 Task: View the SPORTS trailer
Action: Mouse moved to (267, 103)
Screenshot: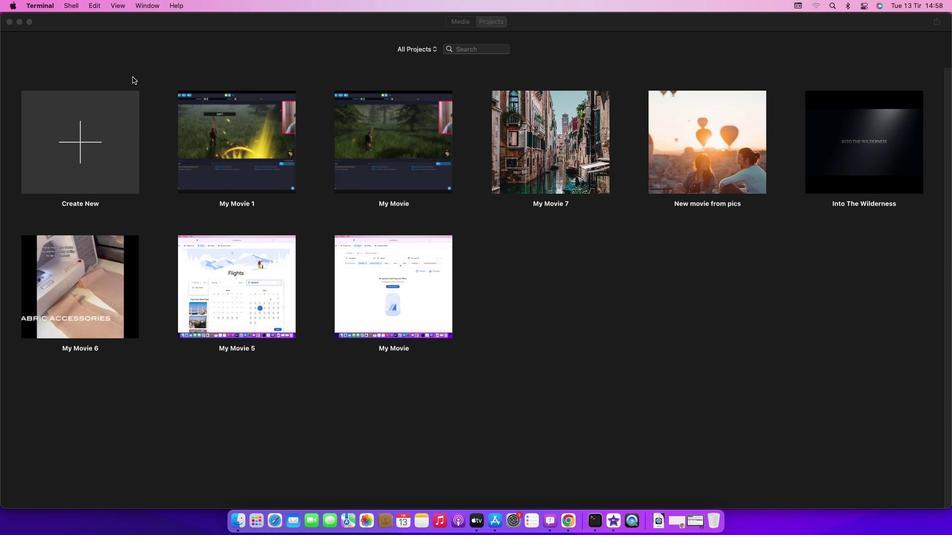 
Action: Mouse pressed left at (267, 103)
Screenshot: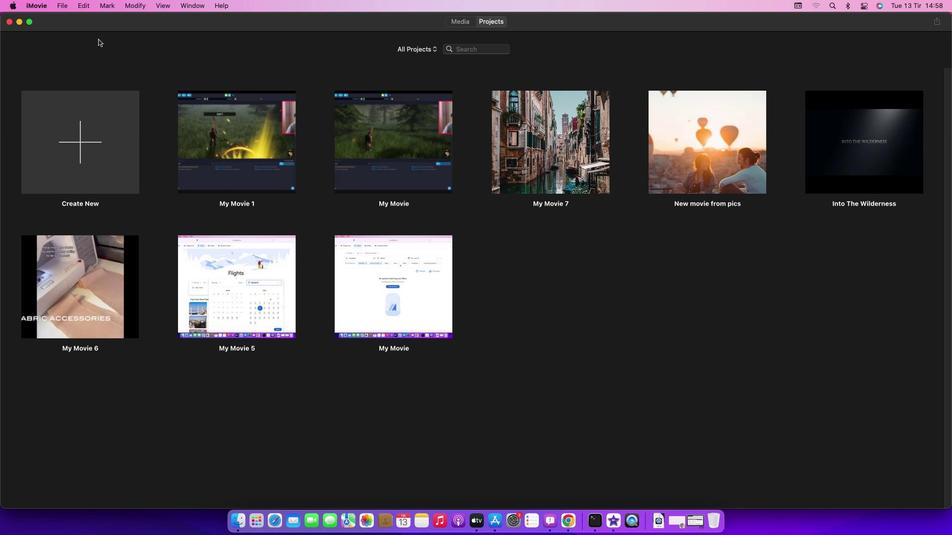 
Action: Mouse moved to (214, 40)
Screenshot: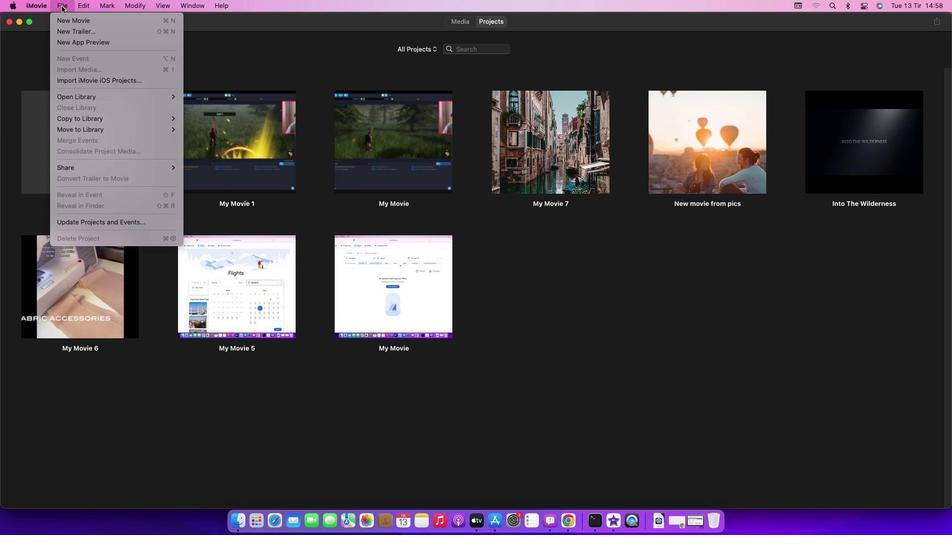 
Action: Mouse pressed left at (214, 40)
Screenshot: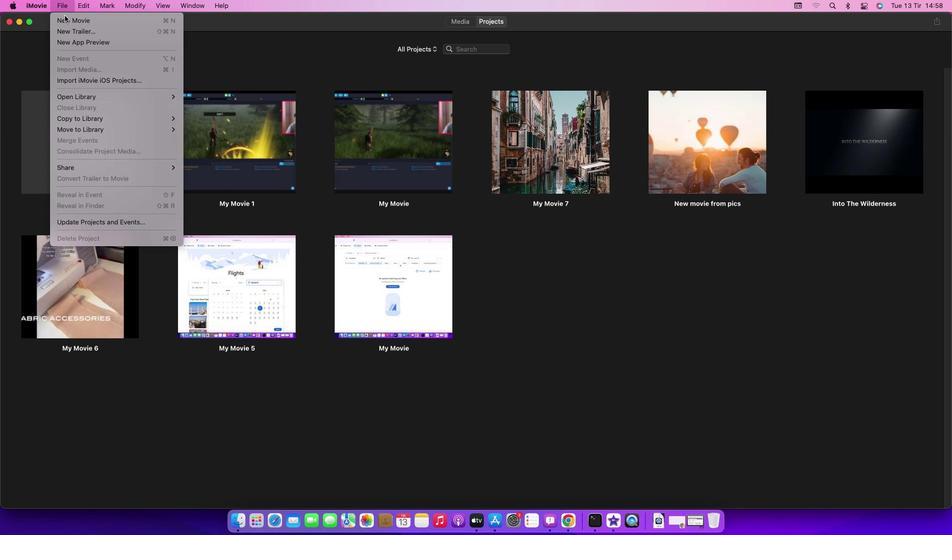 
Action: Mouse moved to (222, 59)
Screenshot: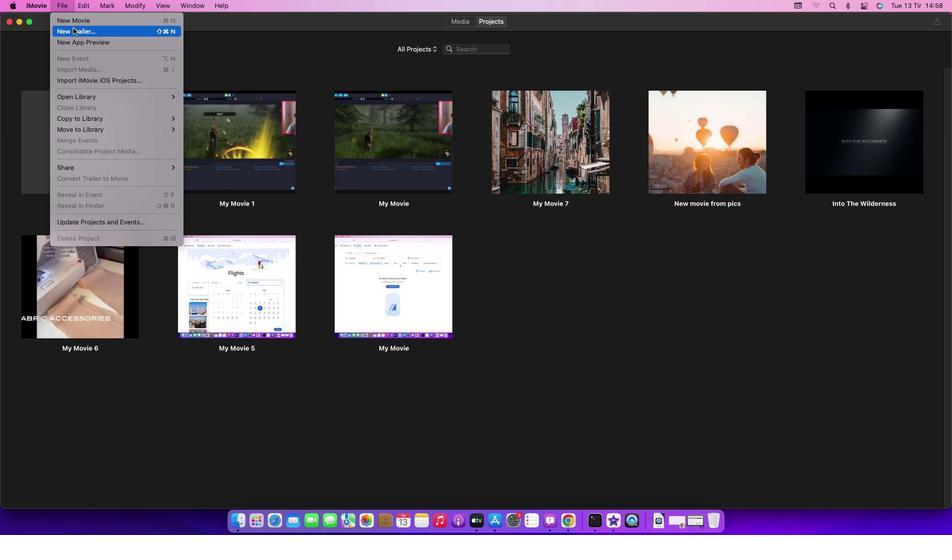 
Action: Mouse pressed left at (222, 59)
Screenshot: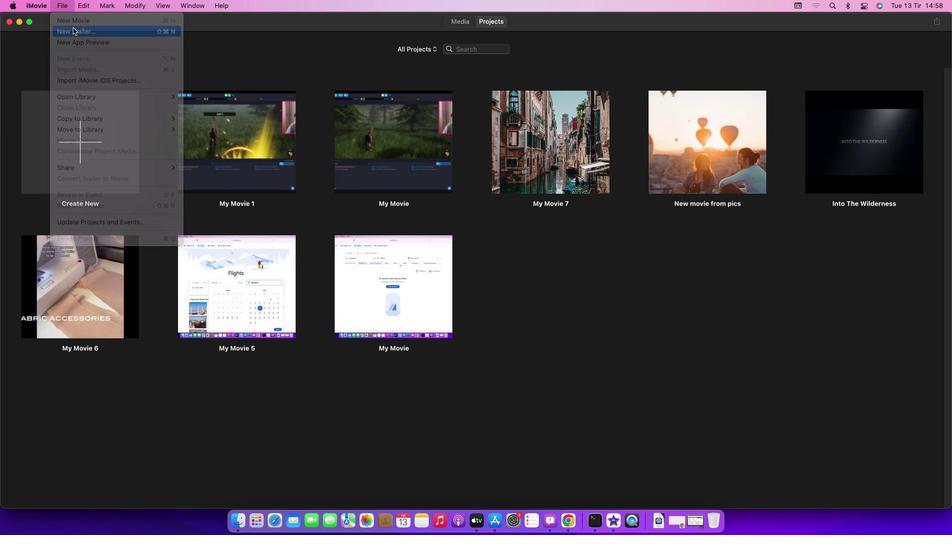 
Action: Mouse moved to (601, 282)
Screenshot: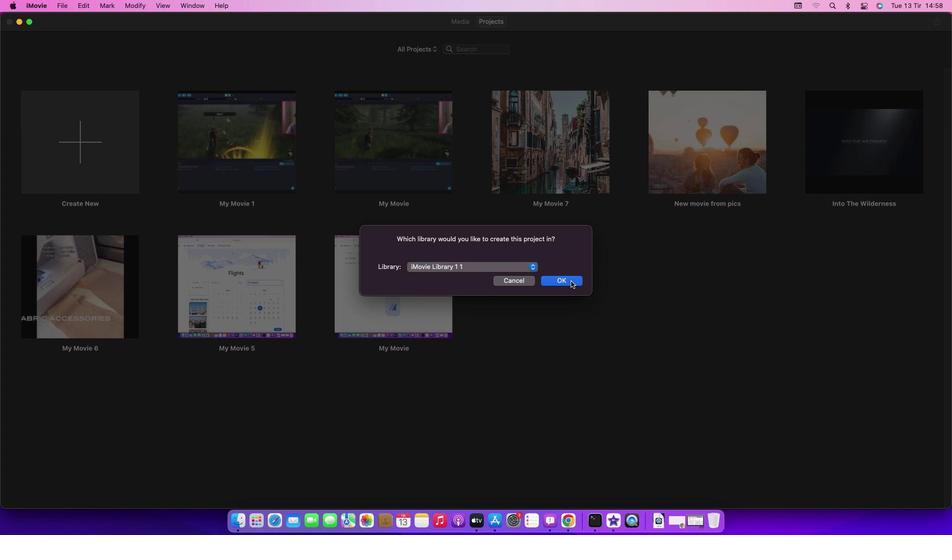 
Action: Mouse pressed left at (601, 282)
Screenshot: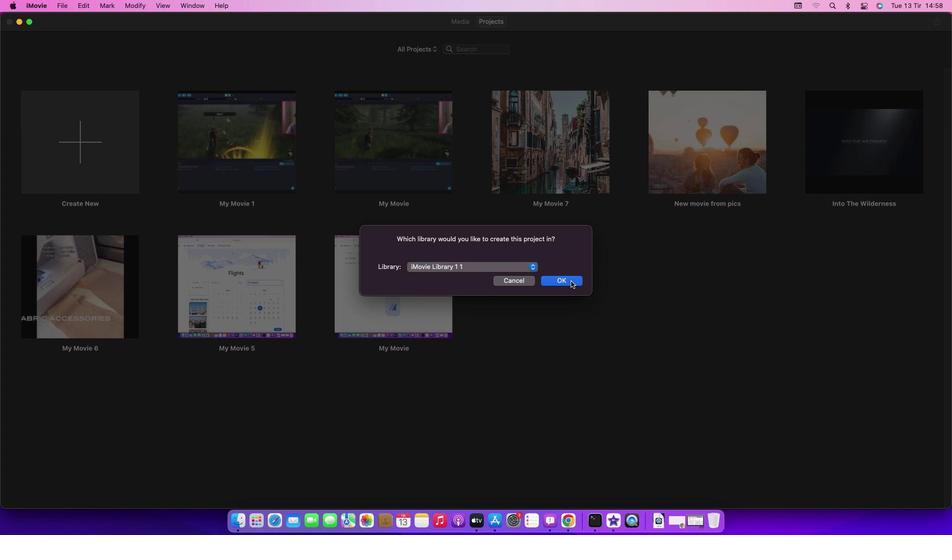 
Action: Mouse moved to (528, 219)
Screenshot: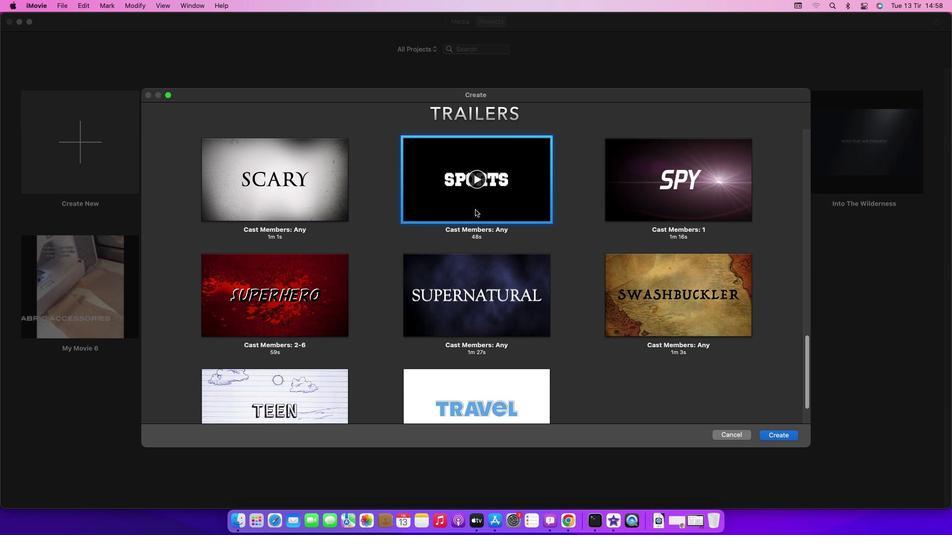 
Action: Mouse pressed left at (528, 219)
Screenshot: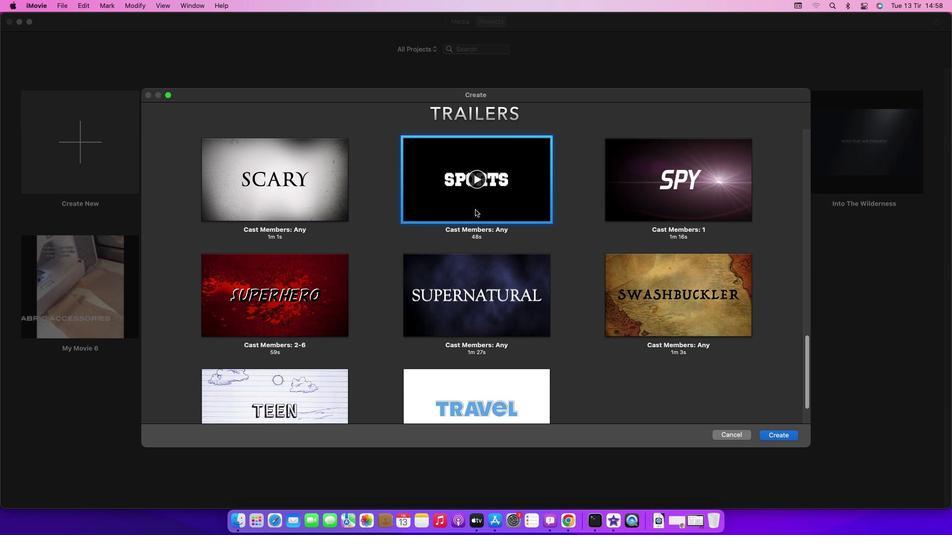 
Action: Mouse moved to (763, 420)
Screenshot: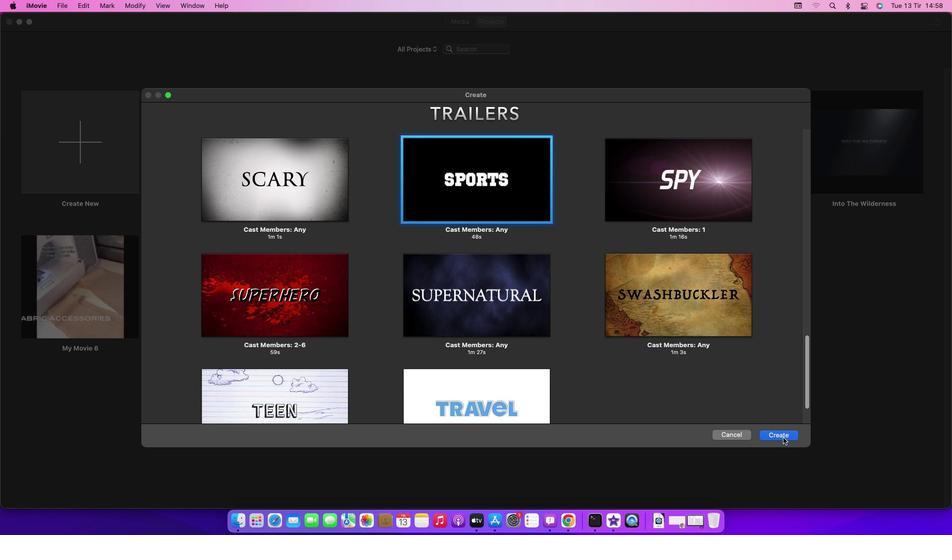 
Action: Mouse pressed left at (763, 420)
Screenshot: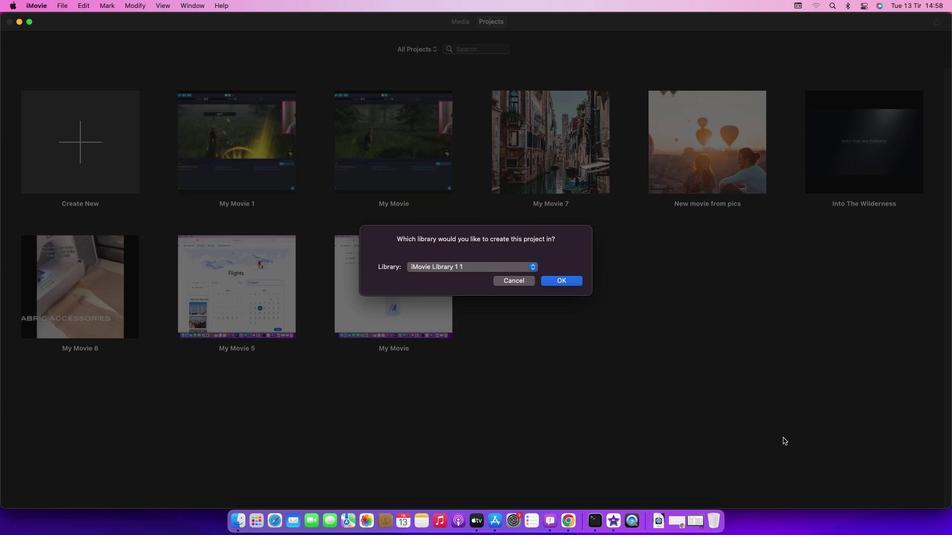 
Action: Mouse moved to (586, 282)
Screenshot: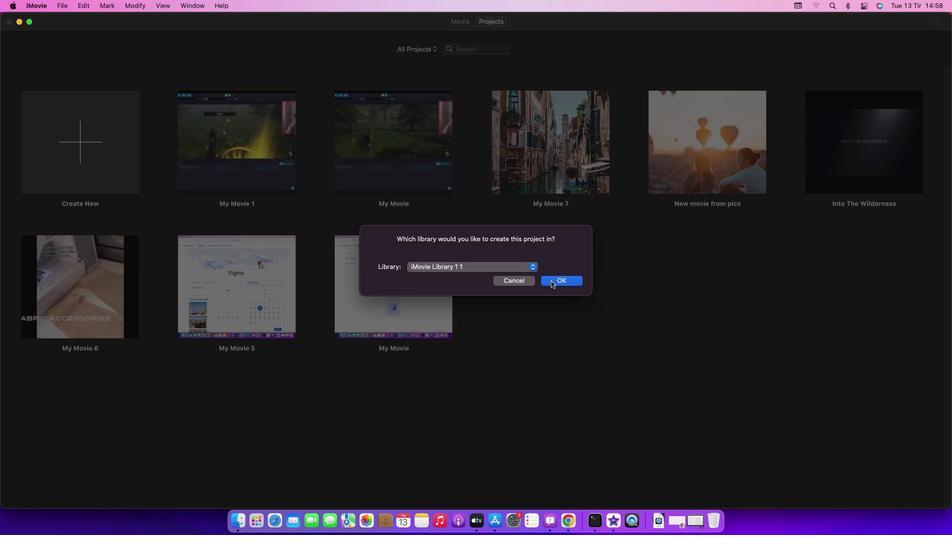 
Action: Mouse pressed left at (586, 282)
Screenshot: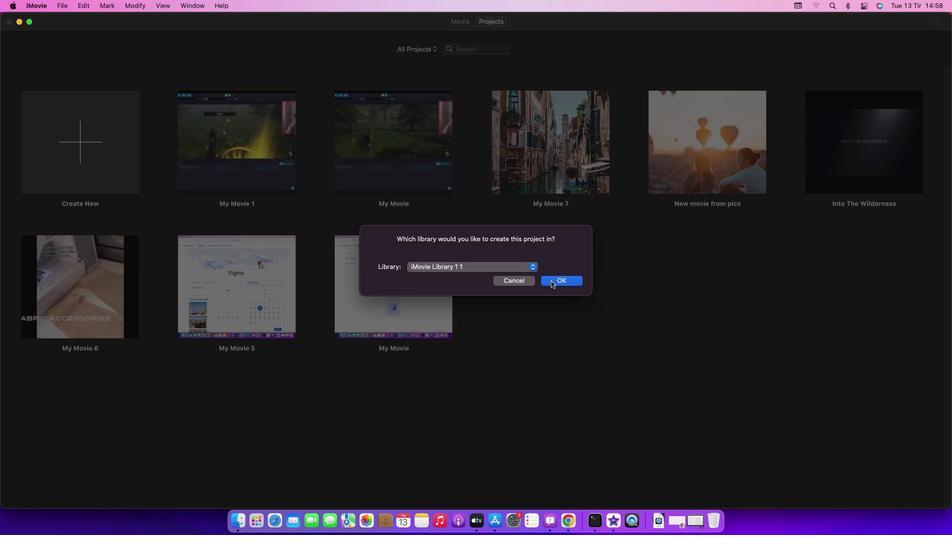 
Action: Mouse moved to (769, 257)
Screenshot: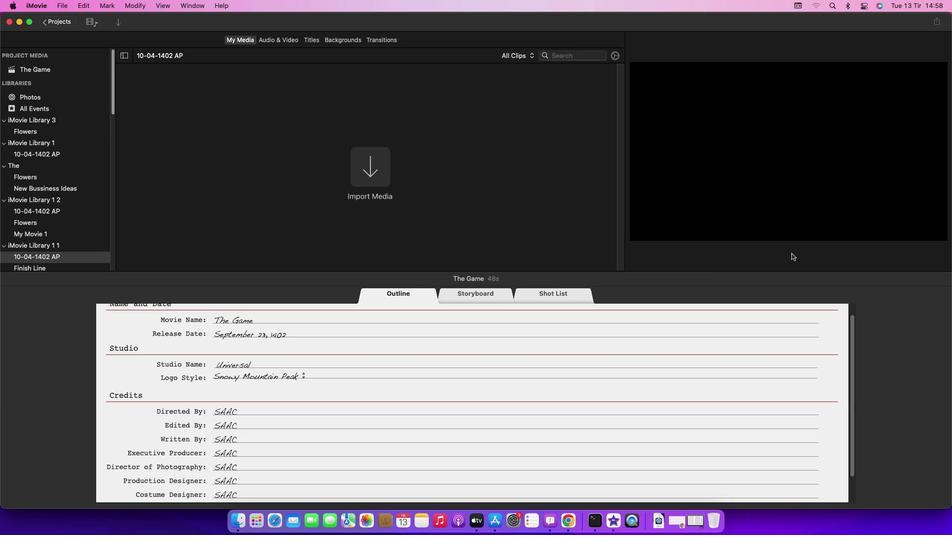 
Action: Mouse pressed left at (769, 257)
Screenshot: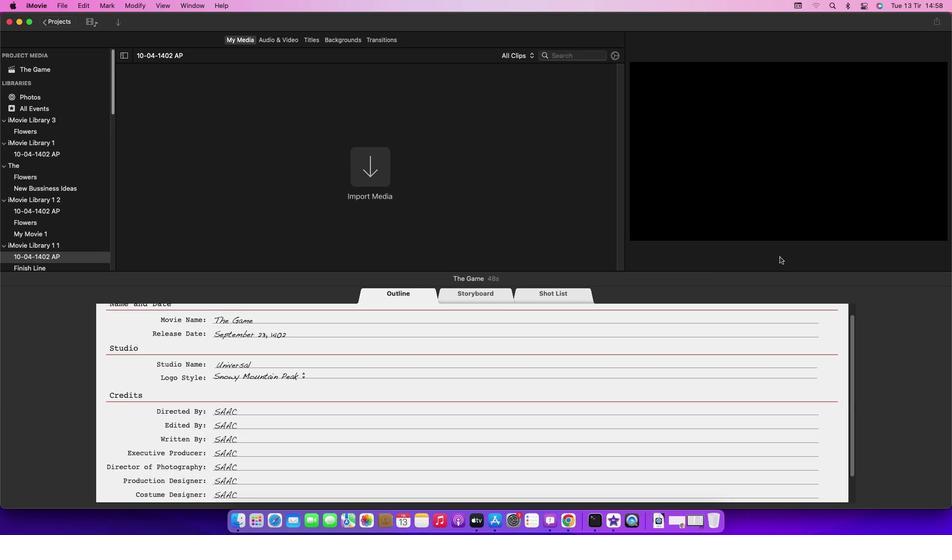 
Action: Mouse moved to (750, 264)
Screenshot: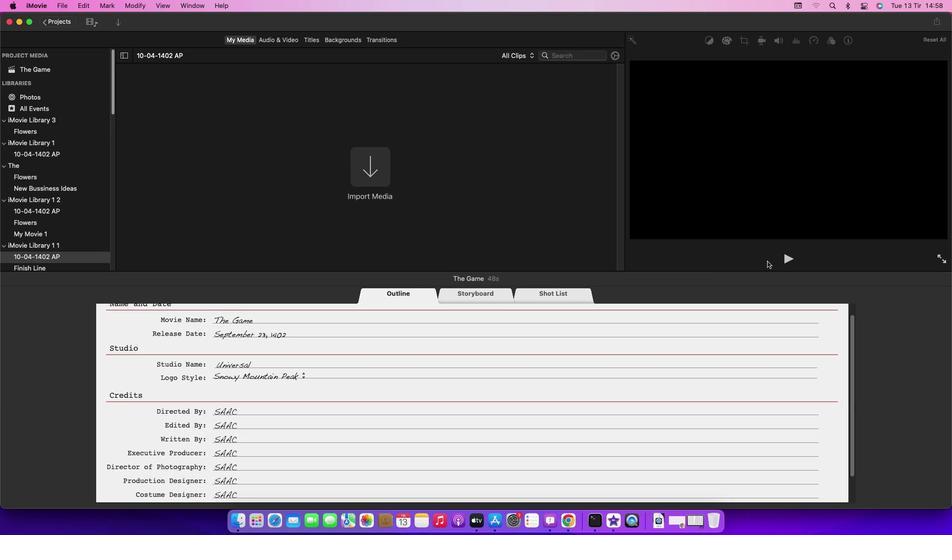 
Action: Mouse pressed left at (750, 264)
Screenshot: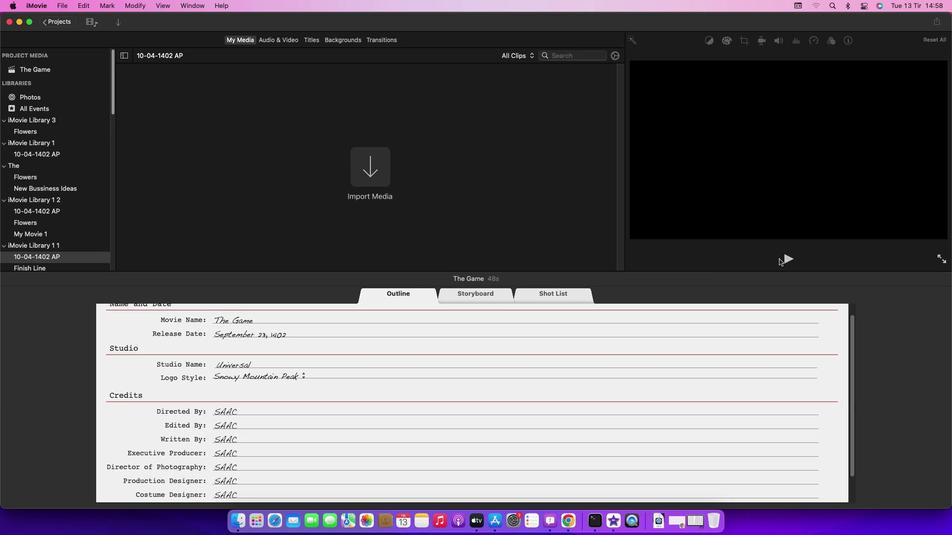 
Action: Mouse moved to (764, 261)
Screenshot: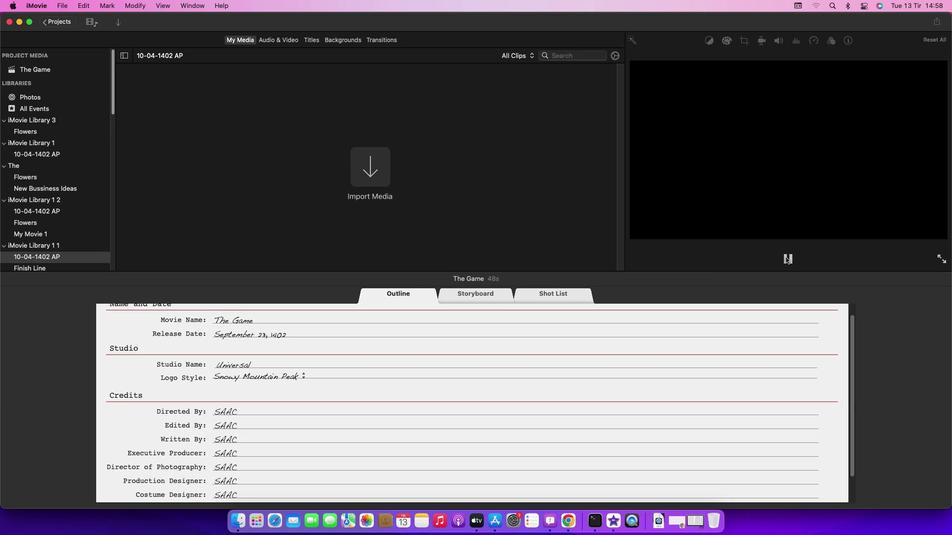 
Action: Mouse pressed left at (764, 261)
Screenshot: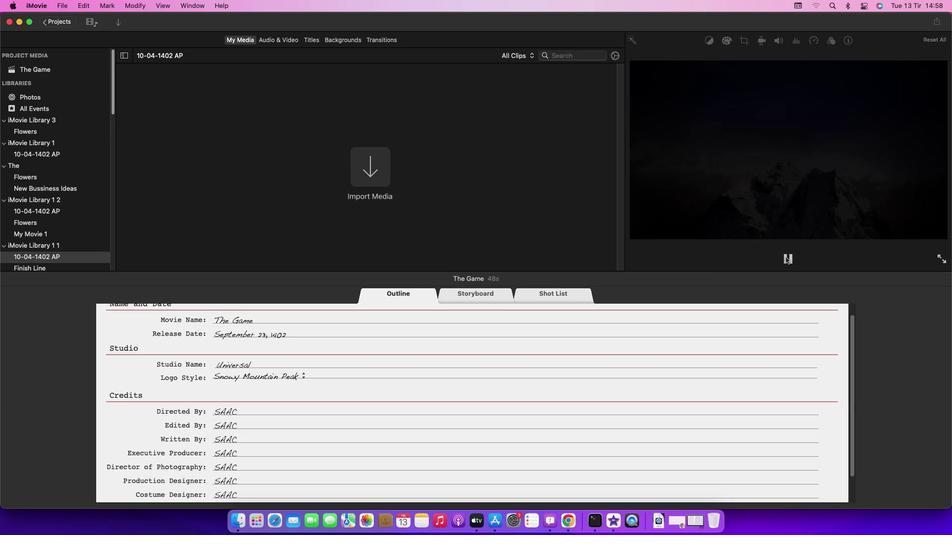 
Action: Mouse moved to (766, 266)
Screenshot: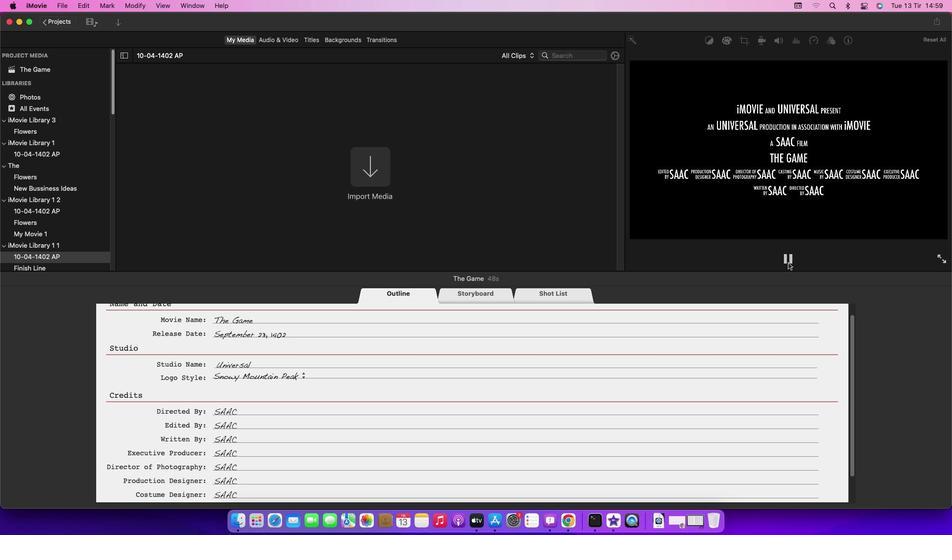 
Action: Mouse pressed left at (766, 266)
Screenshot: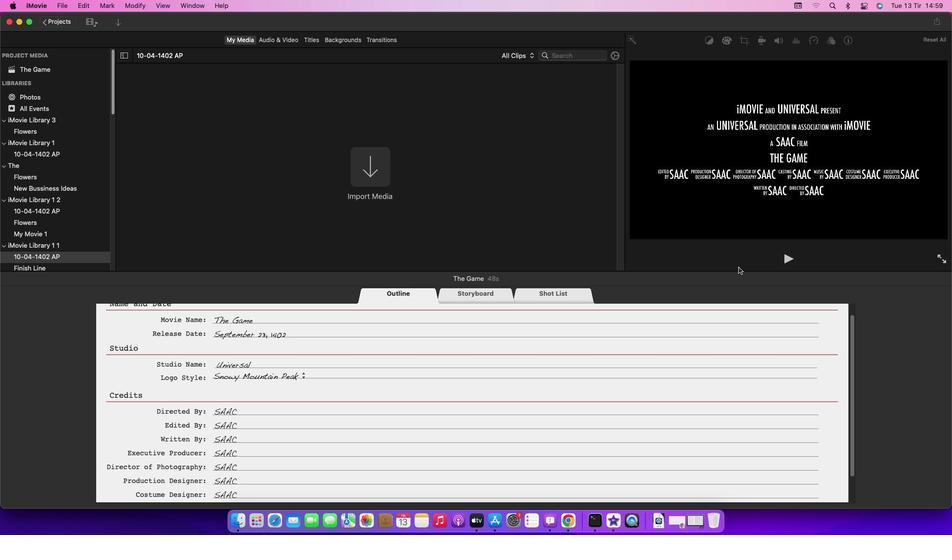 
Action: Mouse moved to (728, 270)
Screenshot: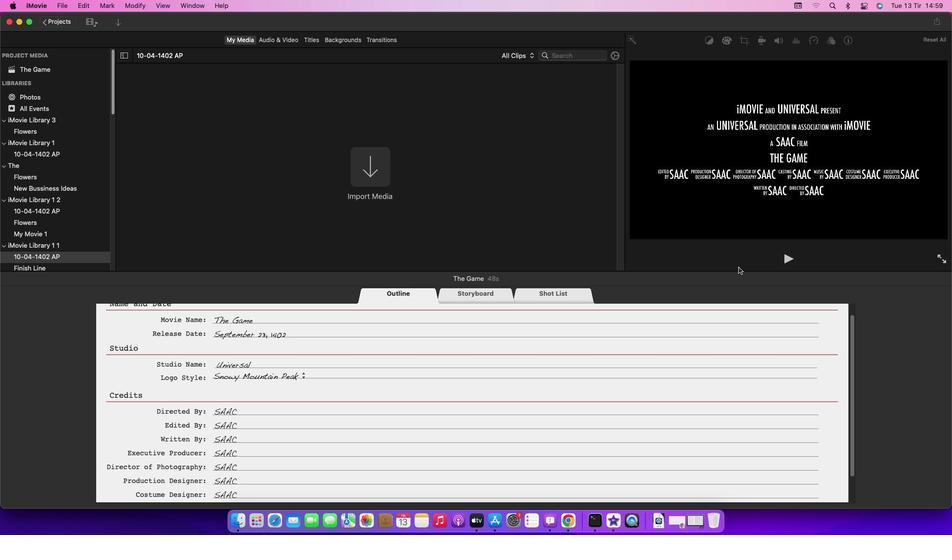 
